 Task: Create a rule when a due datemore than 1  days ago is removed from a checklist item.
Action: Mouse moved to (674, 184)
Screenshot: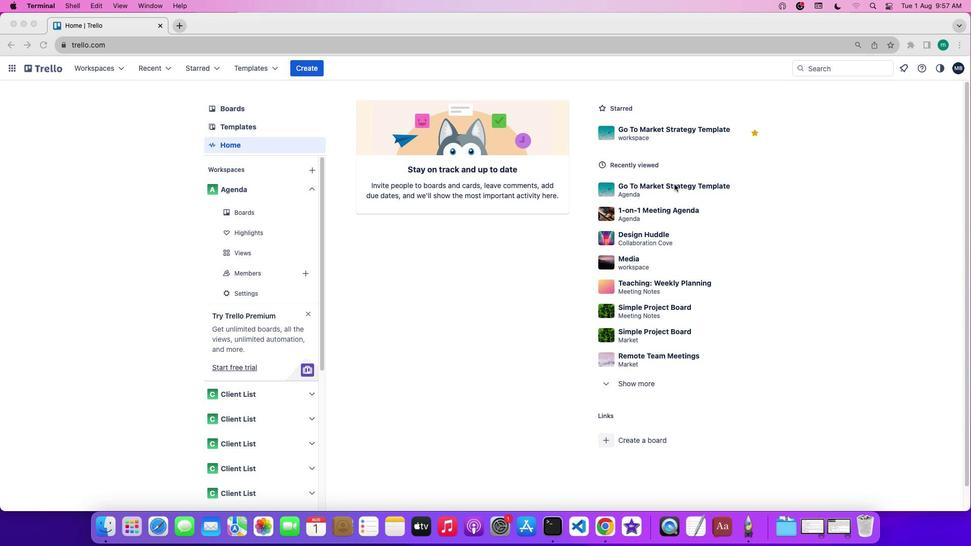 
Action: Mouse pressed left at (674, 184)
Screenshot: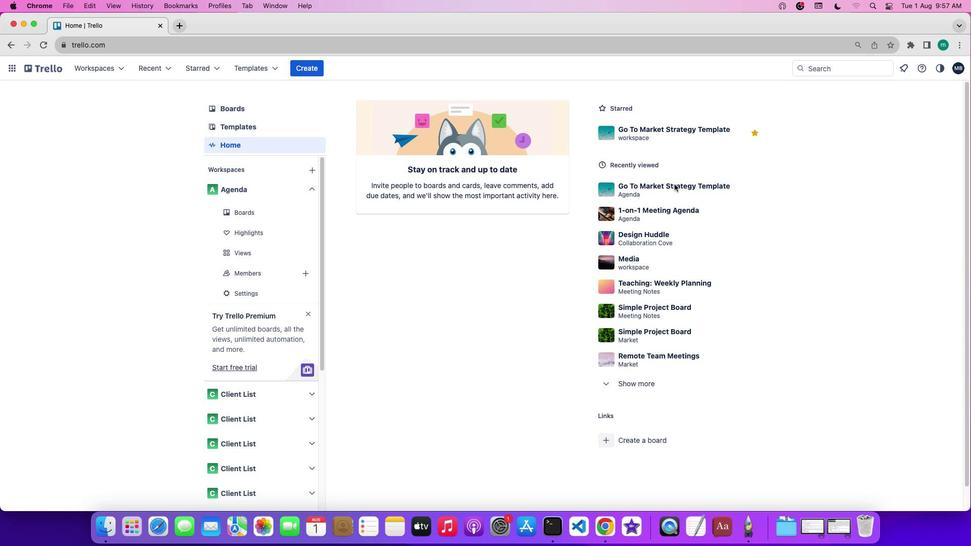 
Action: Mouse pressed left at (674, 184)
Screenshot: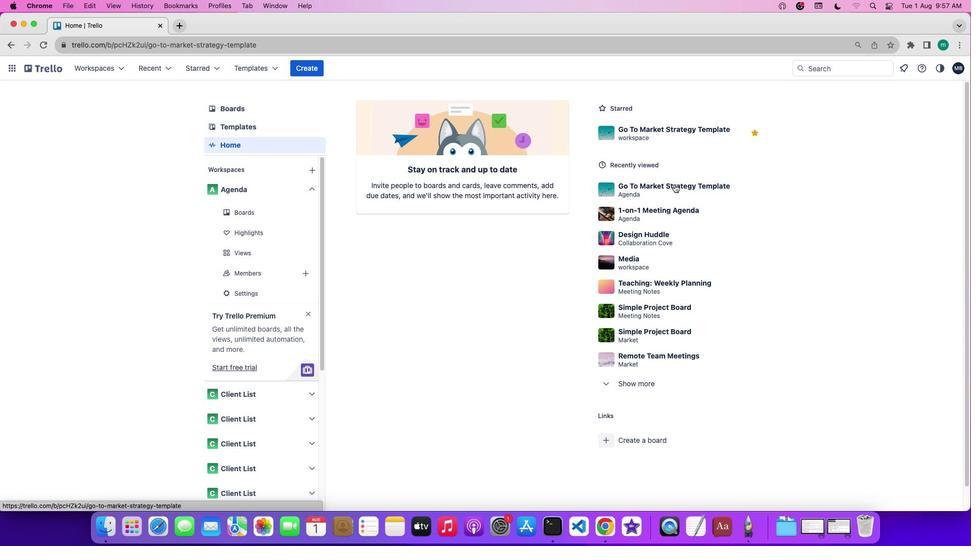 
Action: Mouse moved to (887, 222)
Screenshot: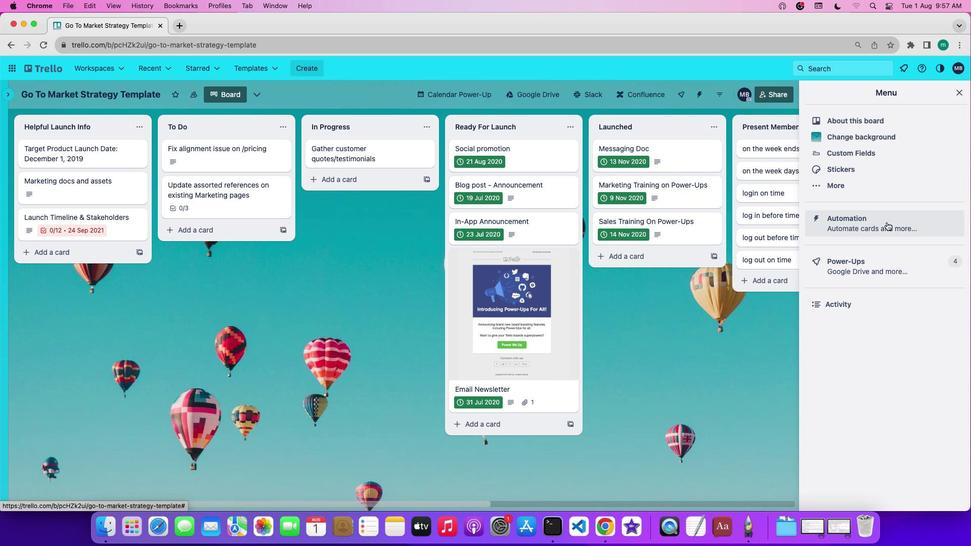 
Action: Mouse pressed left at (887, 222)
Screenshot: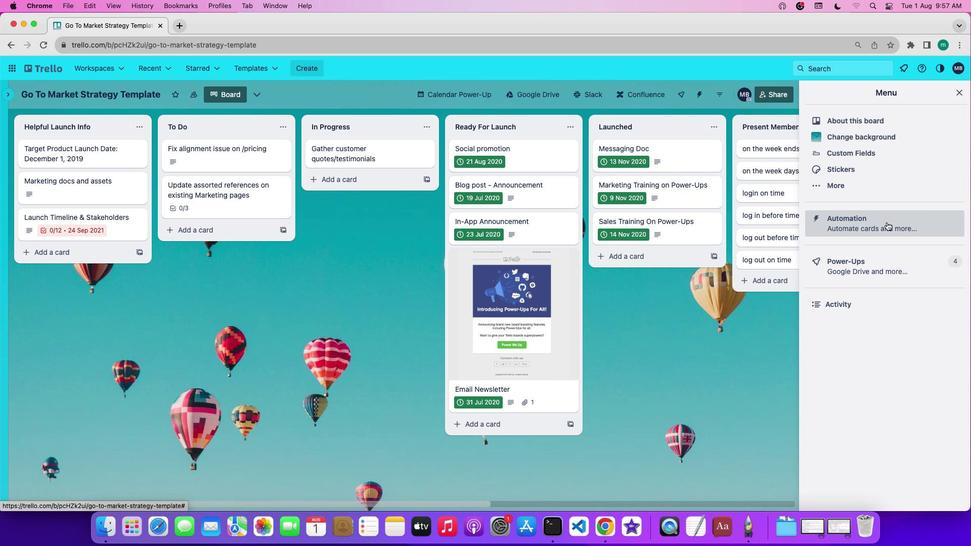 
Action: Mouse moved to (85, 185)
Screenshot: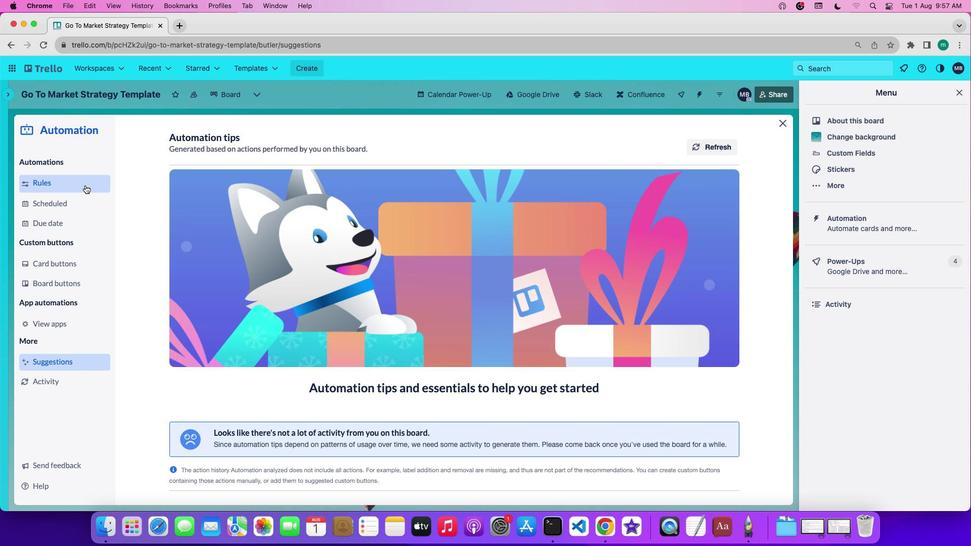 
Action: Mouse pressed left at (85, 185)
Screenshot: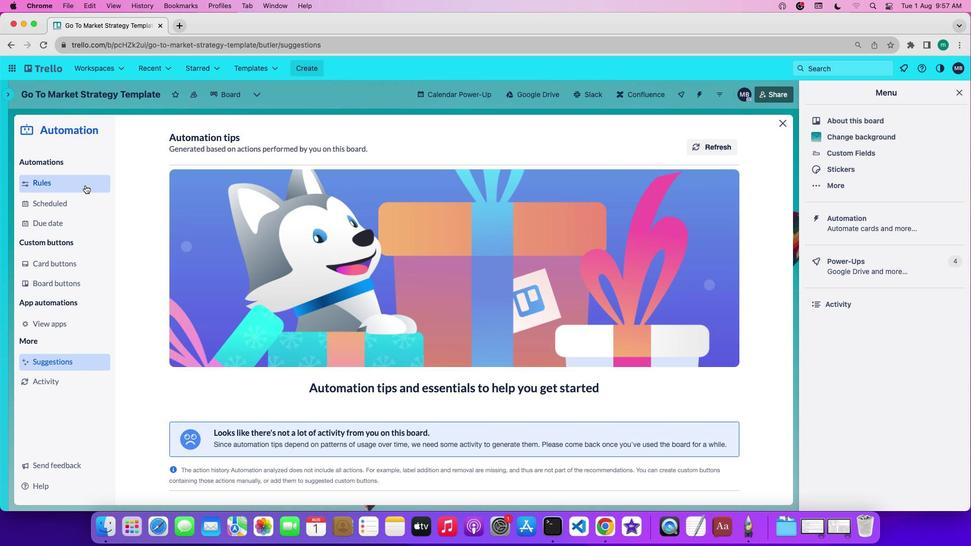 
Action: Mouse moved to (251, 368)
Screenshot: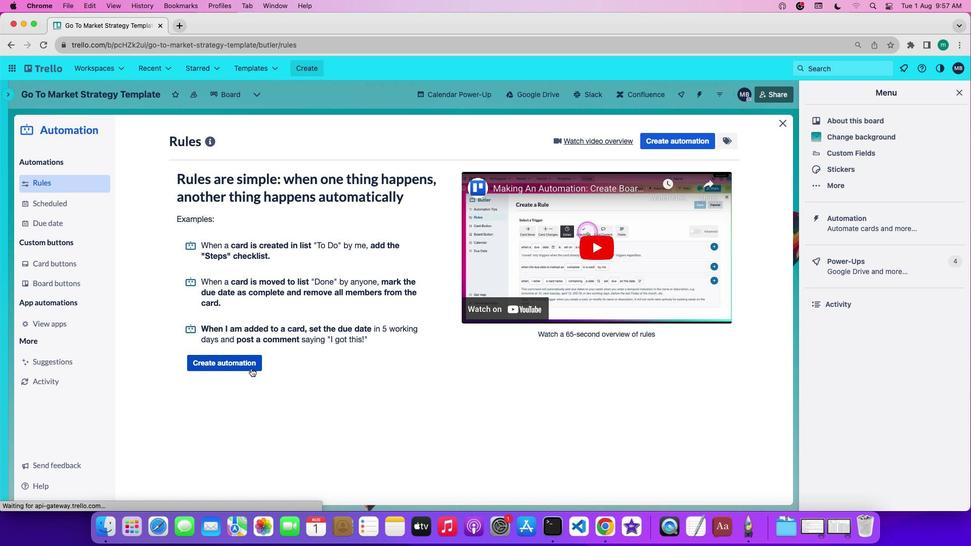 
Action: Mouse pressed left at (251, 368)
Screenshot: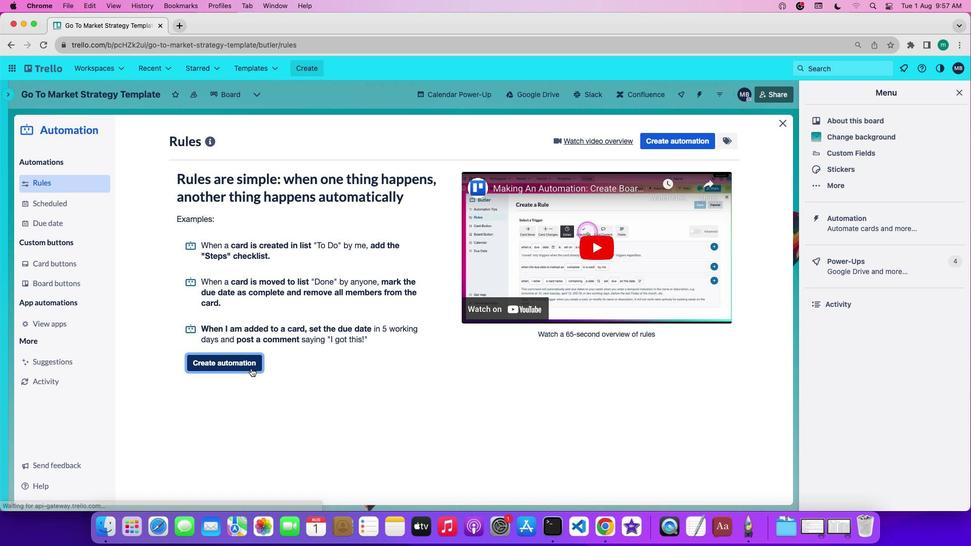 
Action: Mouse moved to (452, 240)
Screenshot: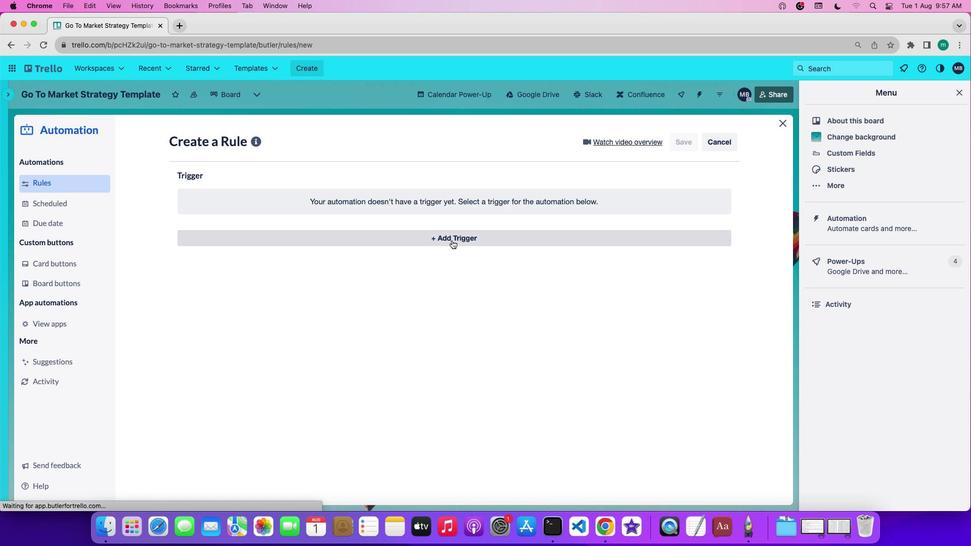 
Action: Mouse pressed left at (452, 240)
Screenshot: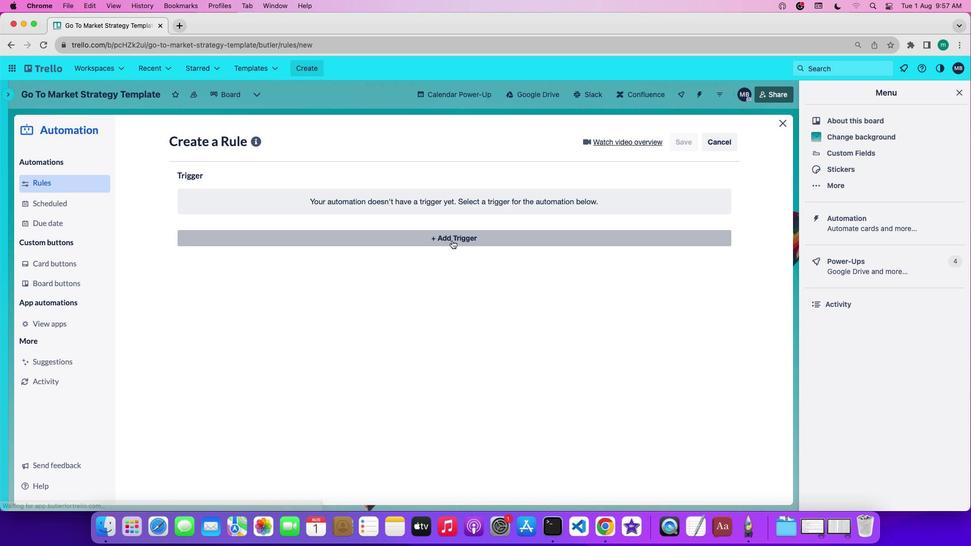 
Action: Mouse moved to (310, 280)
Screenshot: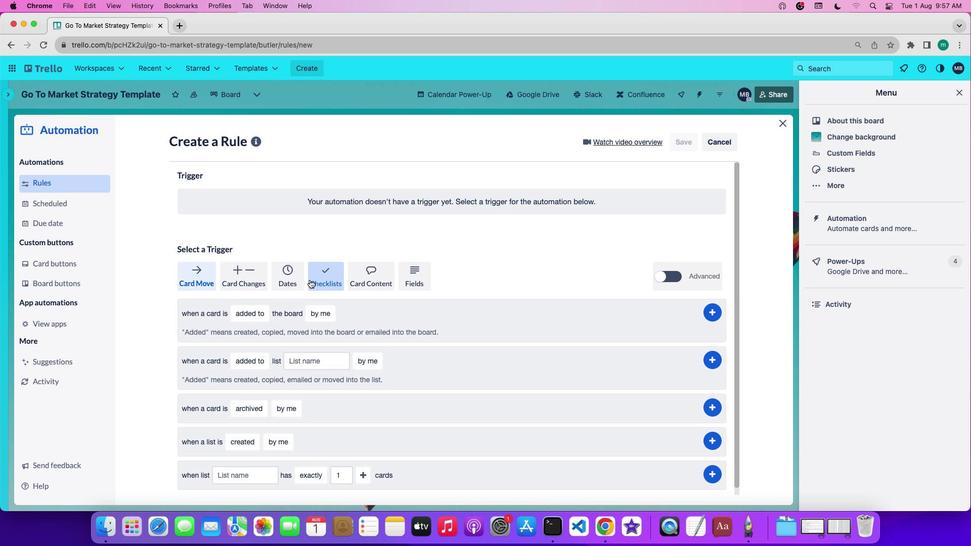 
Action: Mouse pressed left at (310, 280)
Screenshot: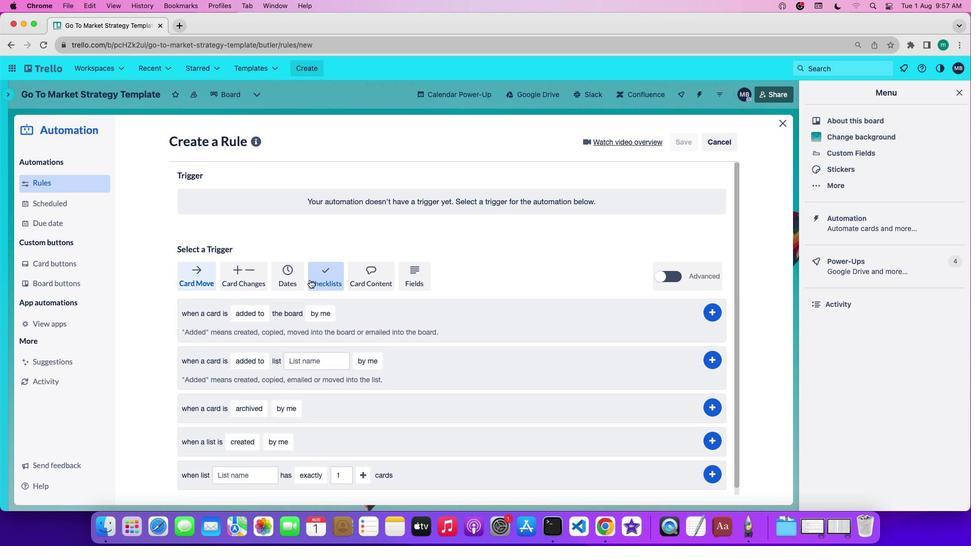 
Action: Mouse moved to (250, 415)
Screenshot: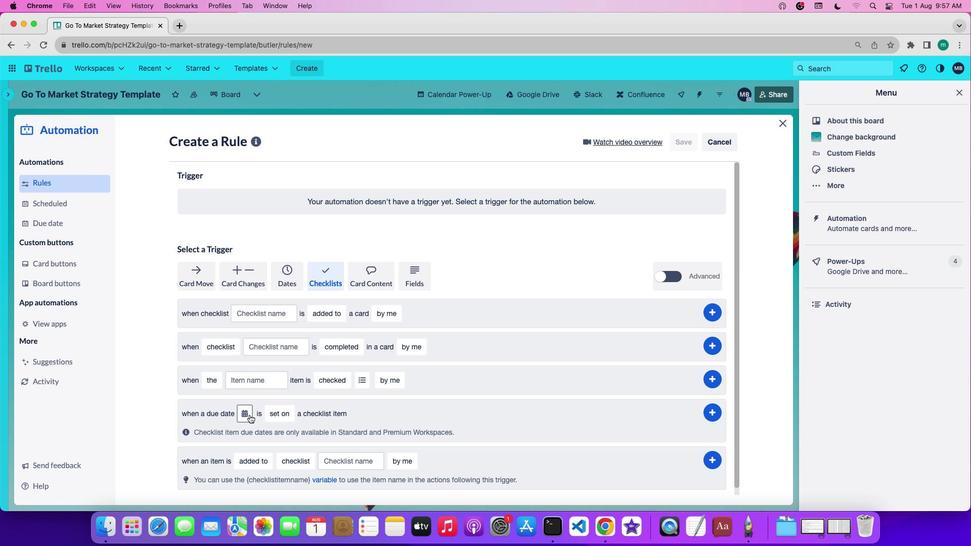 
Action: Mouse pressed left at (250, 415)
Screenshot: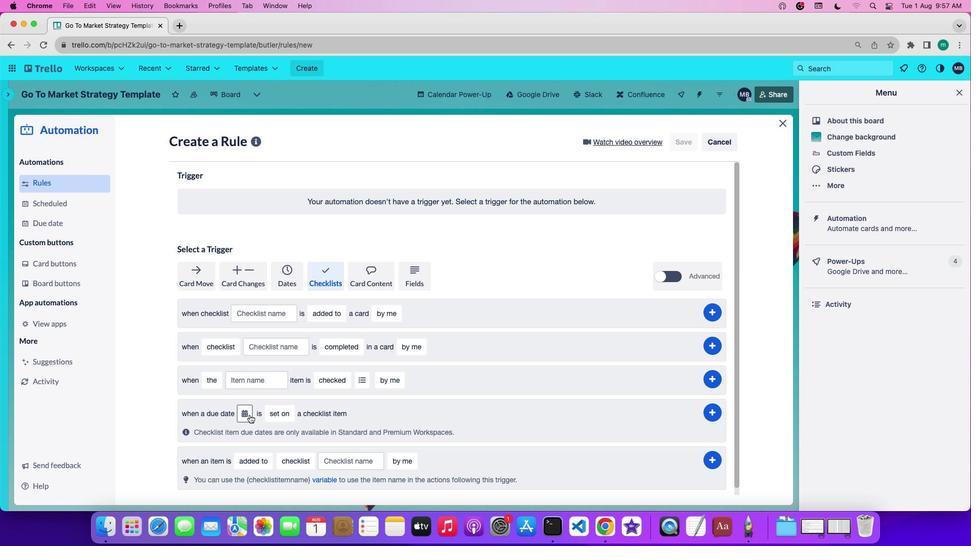 
Action: Mouse moved to (259, 473)
Screenshot: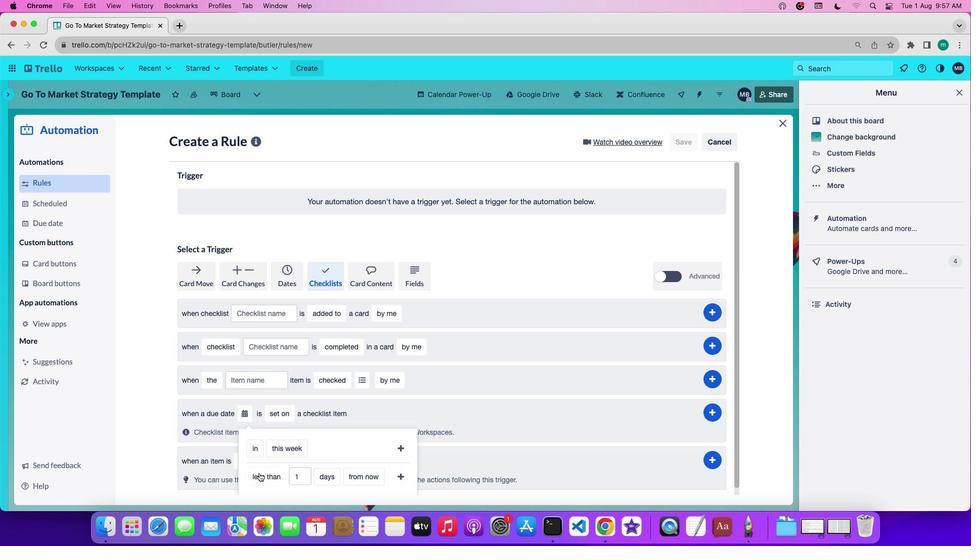 
Action: Mouse pressed left at (259, 473)
Screenshot: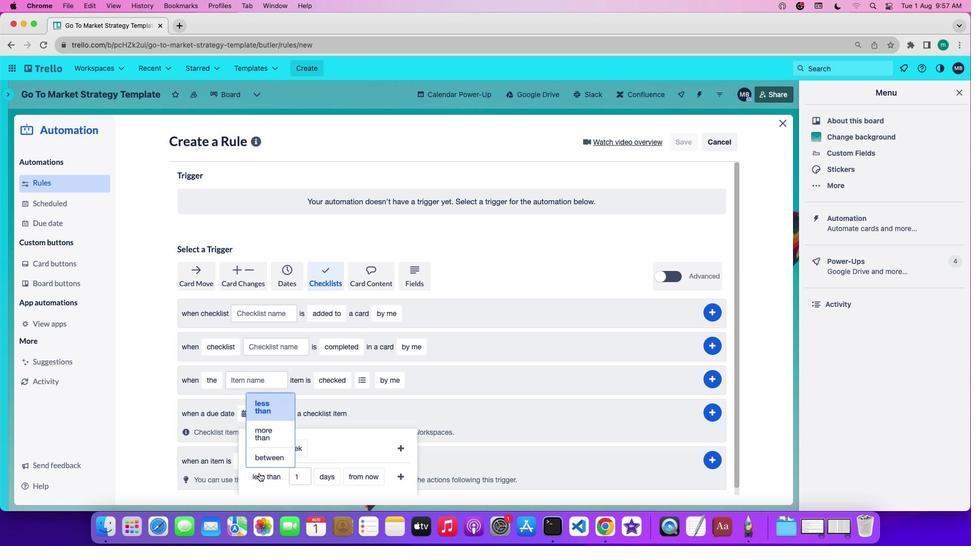 
Action: Mouse moved to (271, 435)
Screenshot: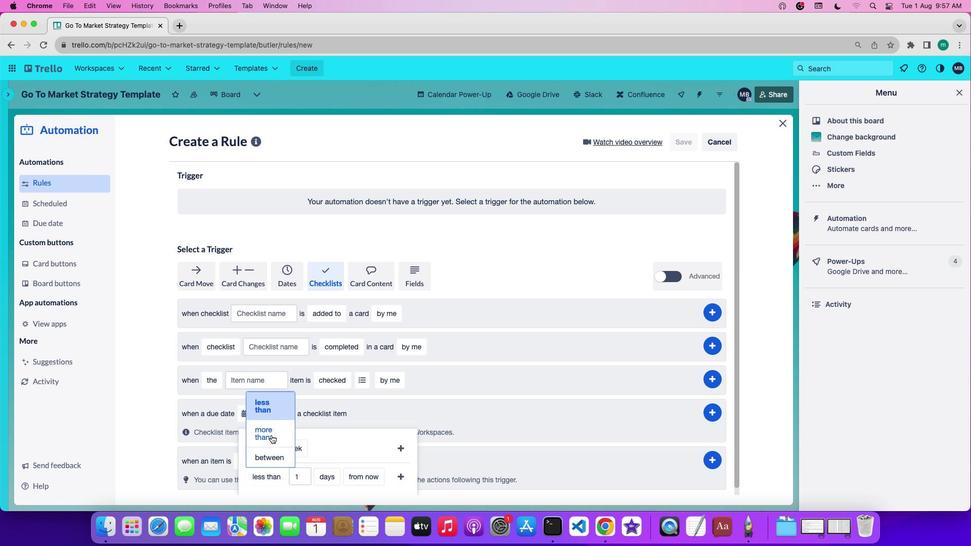 
Action: Mouse pressed left at (271, 435)
Screenshot: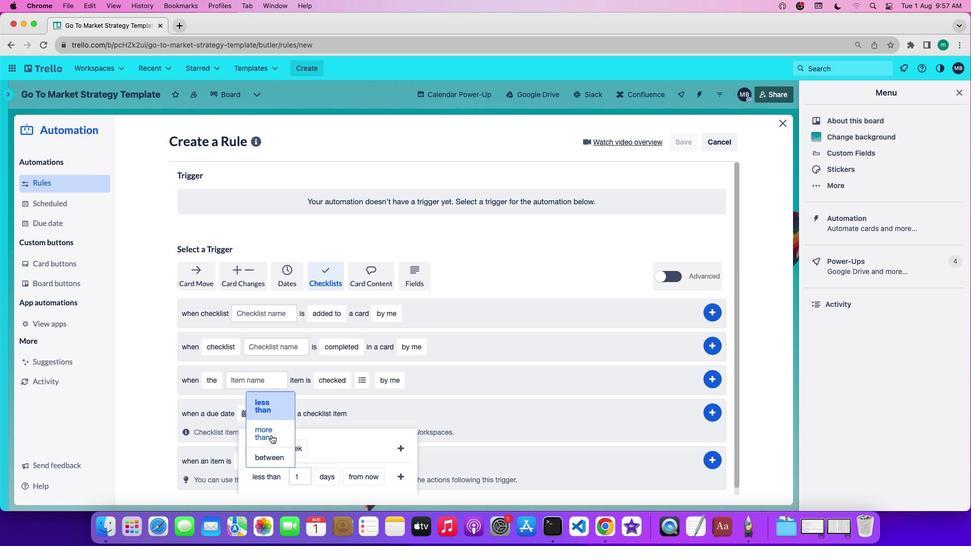 
Action: Mouse moved to (313, 473)
Screenshot: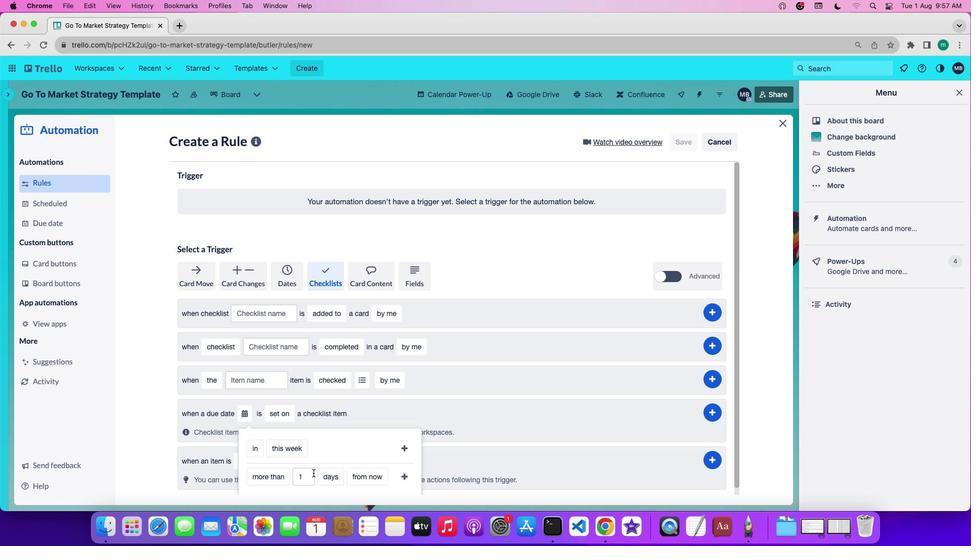 
Action: Mouse pressed left at (313, 473)
Screenshot: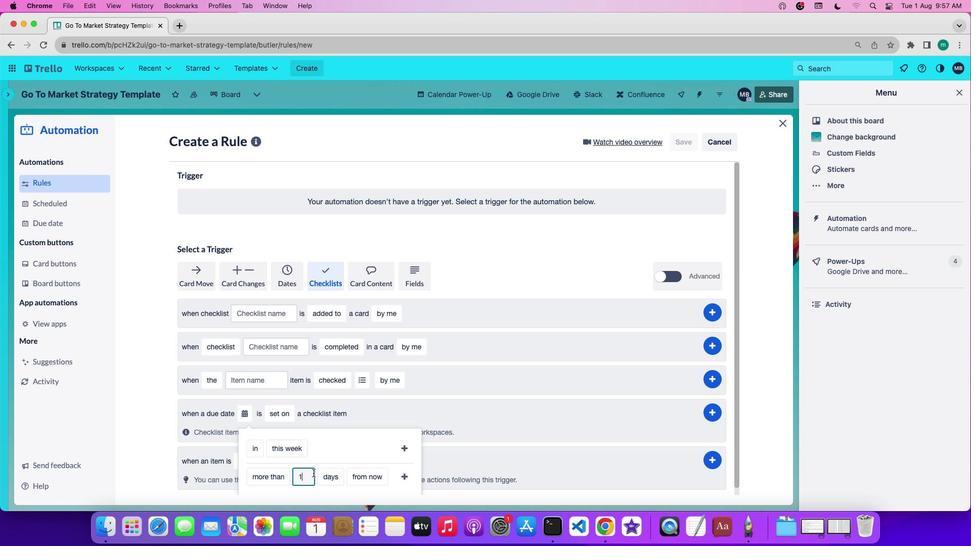 
Action: Mouse moved to (313, 473)
Screenshot: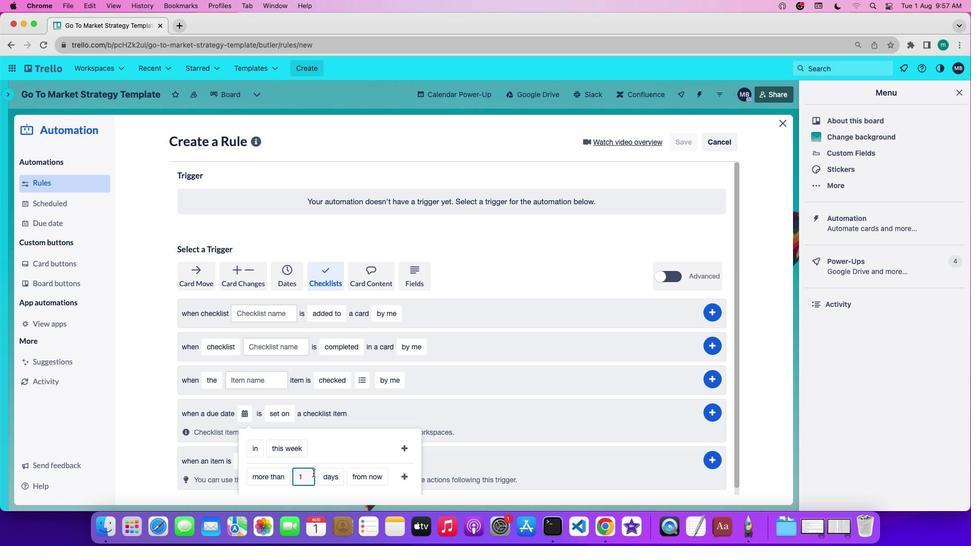 
Action: Key pressed Key.backspace'1'
Screenshot: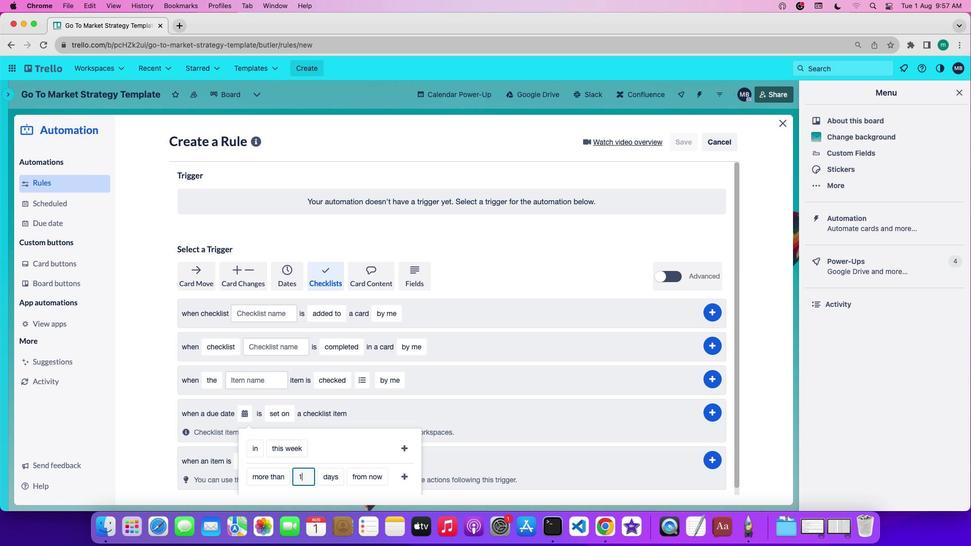 
Action: Mouse moved to (366, 437)
Screenshot: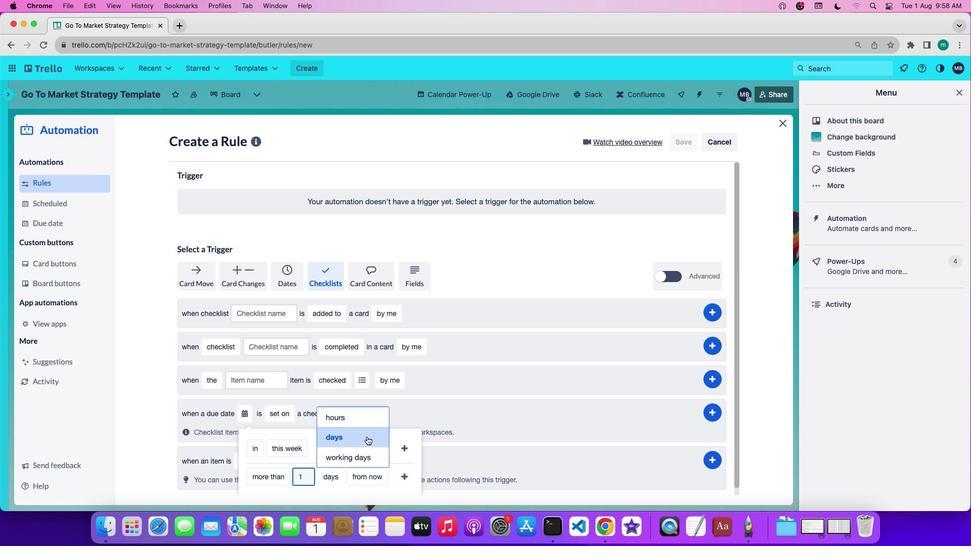 
Action: Mouse pressed left at (366, 437)
Screenshot: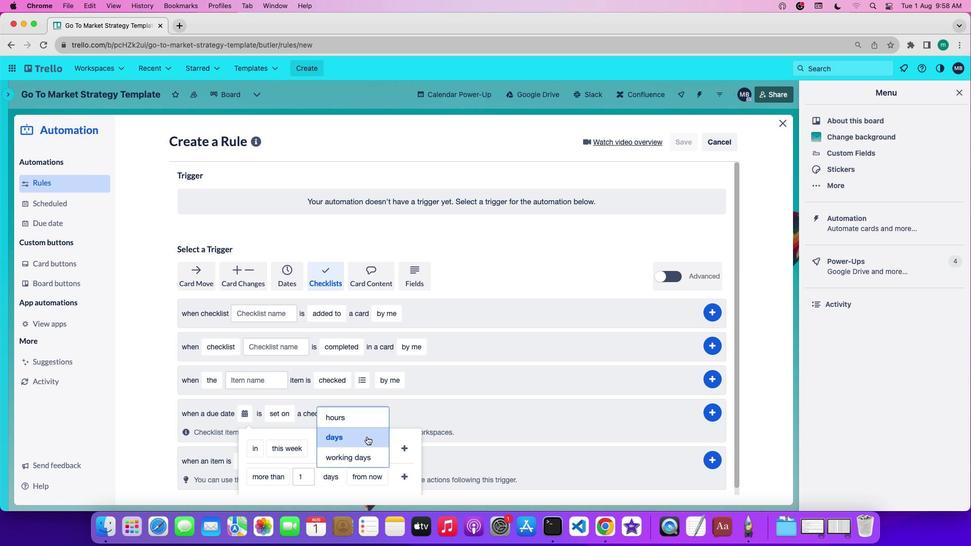 
Action: Mouse moved to (372, 478)
Screenshot: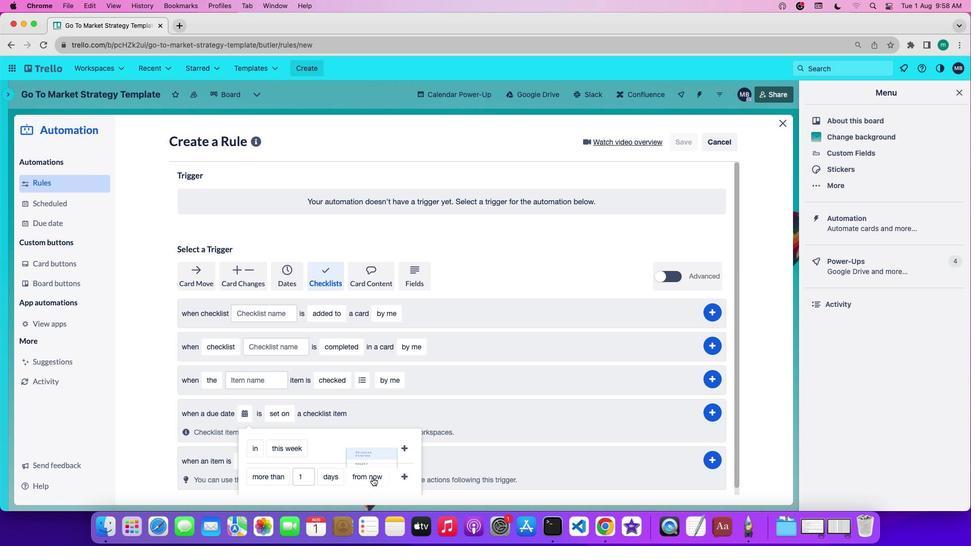 
Action: Mouse pressed left at (372, 478)
Screenshot: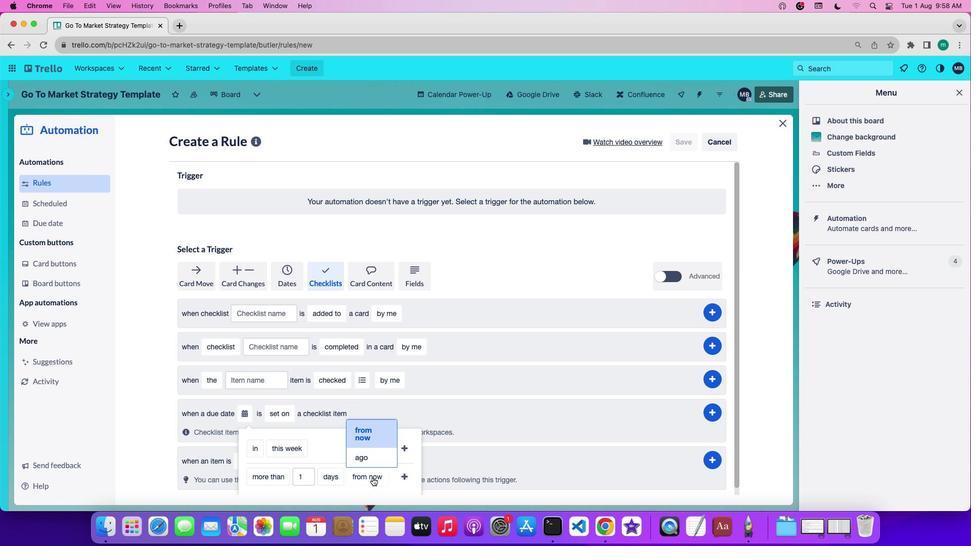 
Action: Mouse moved to (379, 459)
Screenshot: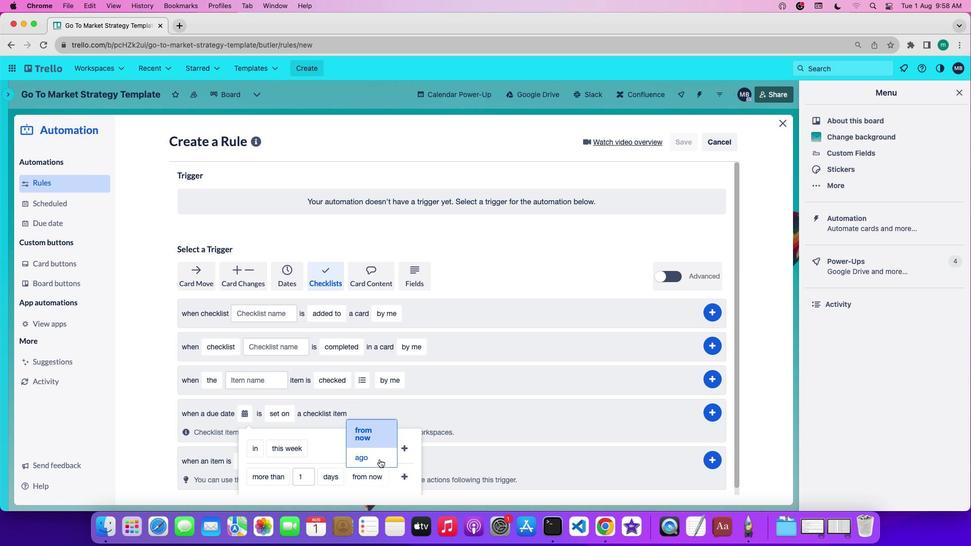 
Action: Mouse pressed left at (379, 459)
Screenshot: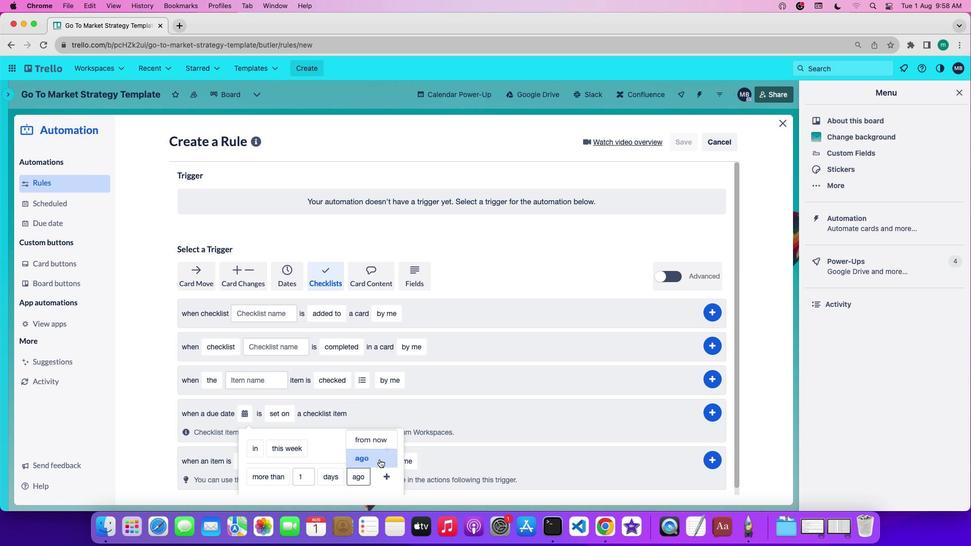 
Action: Mouse moved to (389, 473)
Screenshot: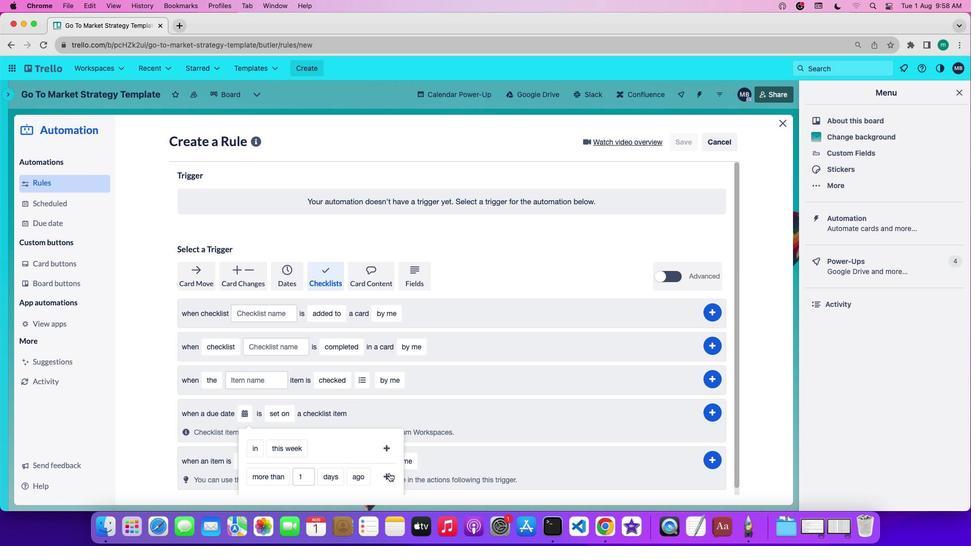 
Action: Mouse pressed left at (389, 473)
Screenshot: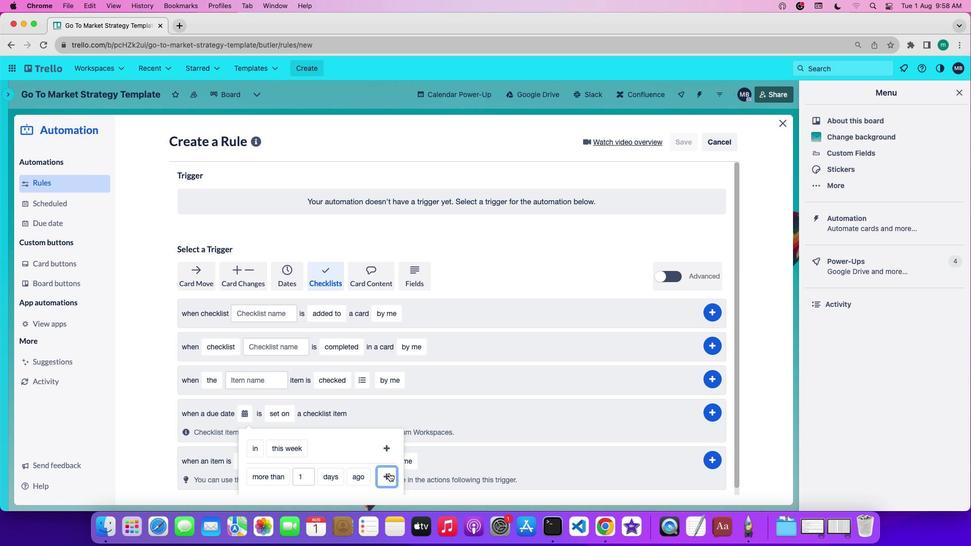 
Action: Mouse moved to (348, 417)
Screenshot: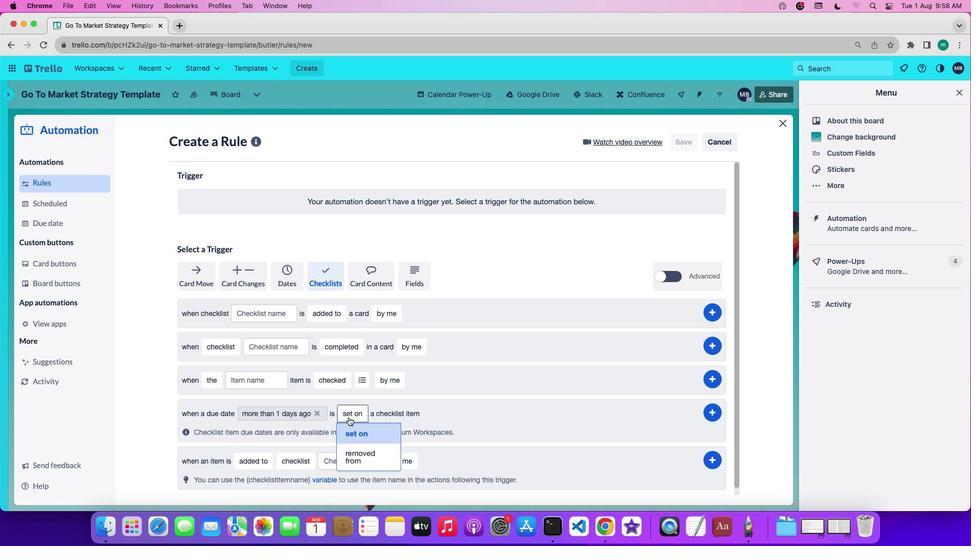 
Action: Mouse pressed left at (348, 417)
Screenshot: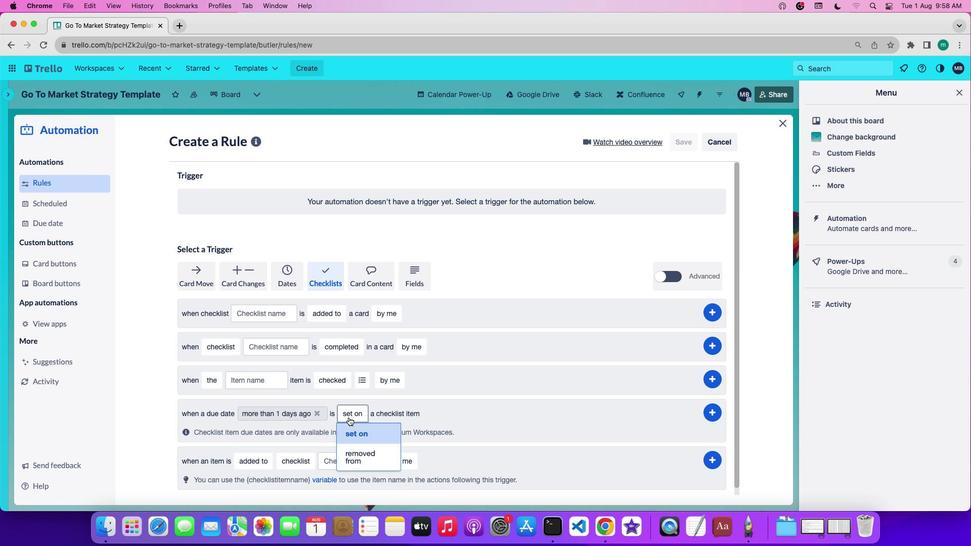 
Action: Mouse moved to (357, 454)
Screenshot: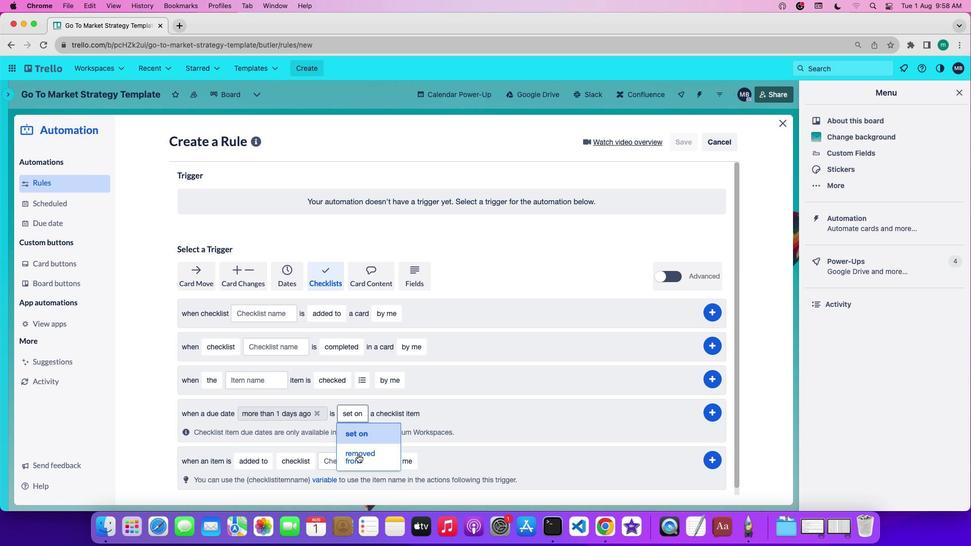 
Action: Mouse pressed left at (357, 454)
Screenshot: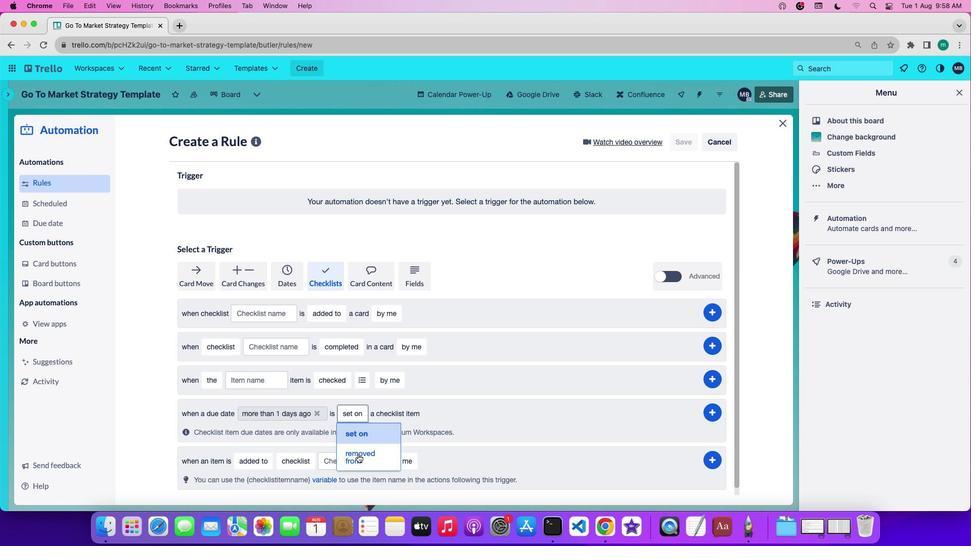 
Action: Mouse moved to (718, 411)
Screenshot: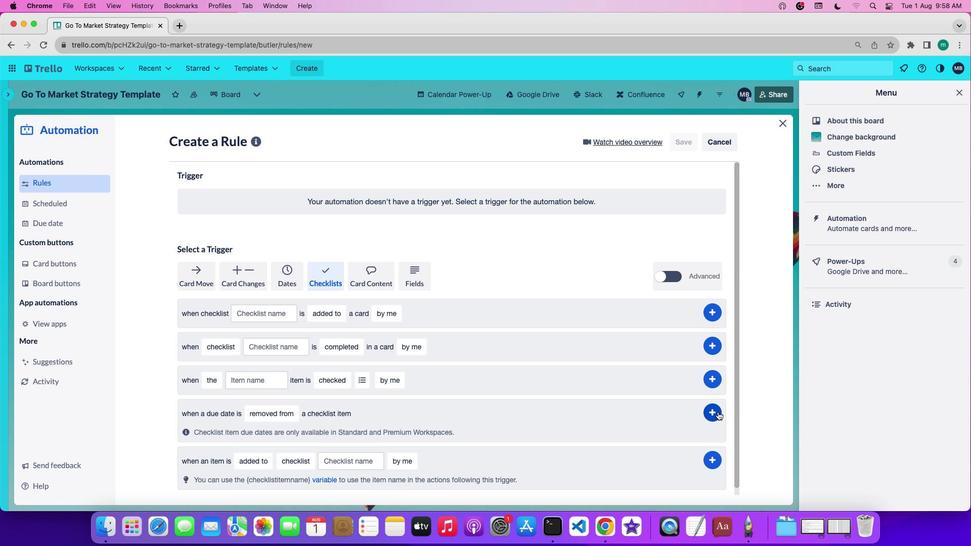 
Action: Mouse pressed left at (718, 411)
Screenshot: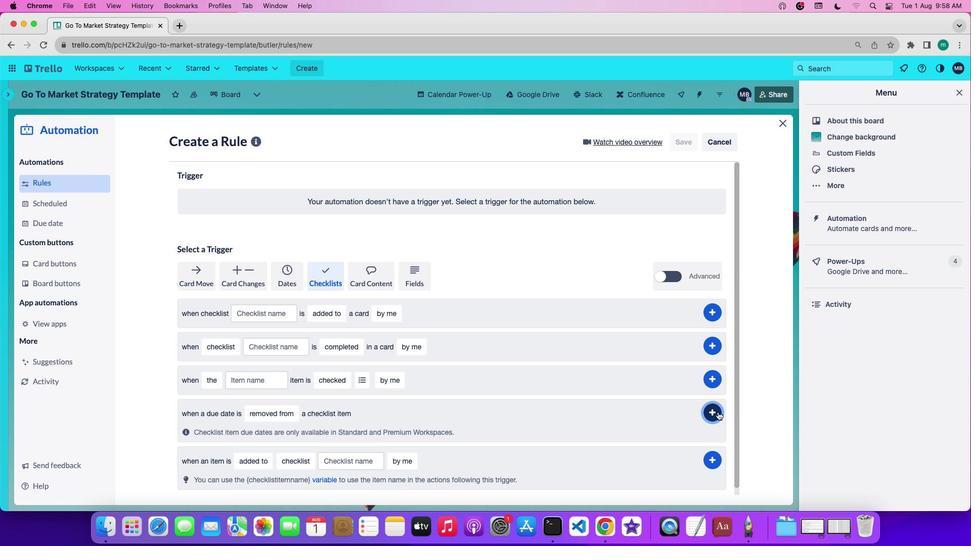
